 Task: Change feed Preferences to the most recent posts.
Action: Mouse moved to (640, 76)
Screenshot: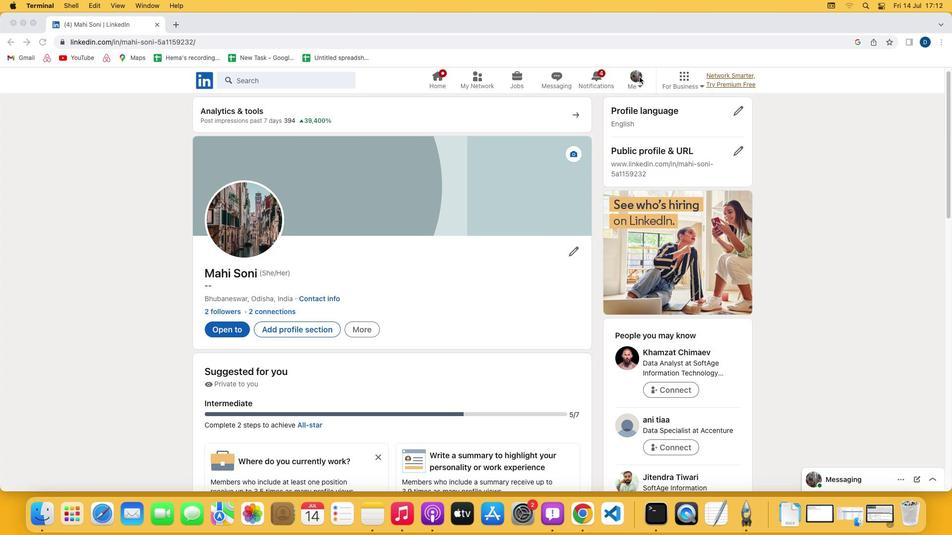 
Action: Mouse pressed left at (640, 76)
Screenshot: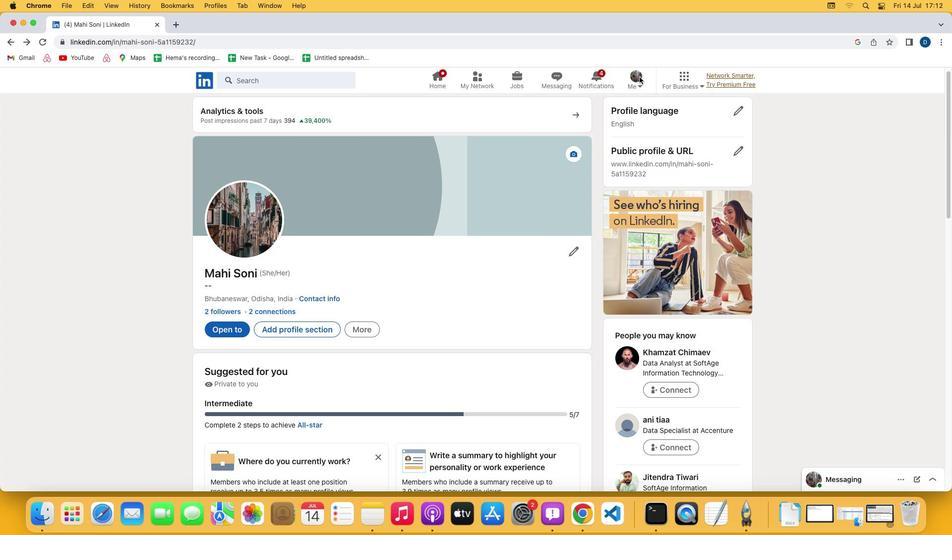 
Action: Mouse pressed left at (640, 76)
Screenshot: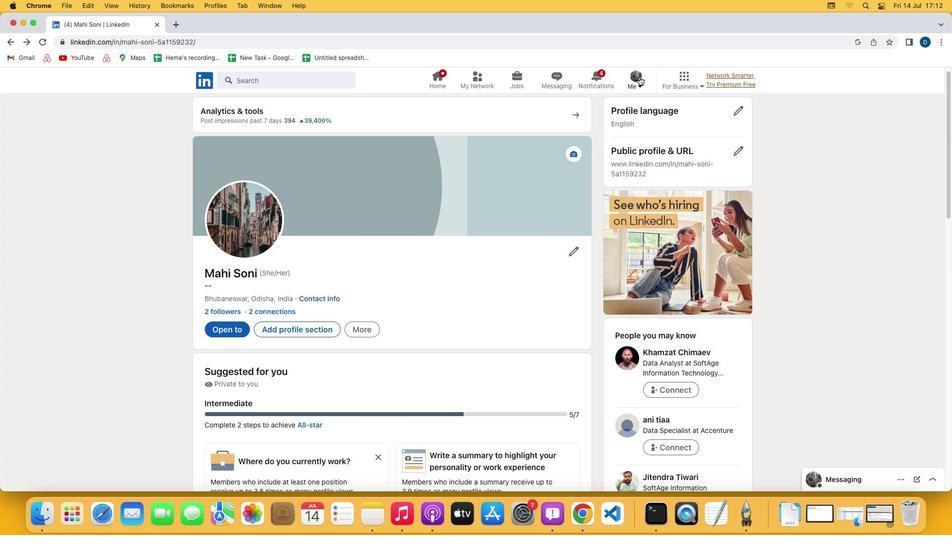 
Action: Mouse moved to (573, 186)
Screenshot: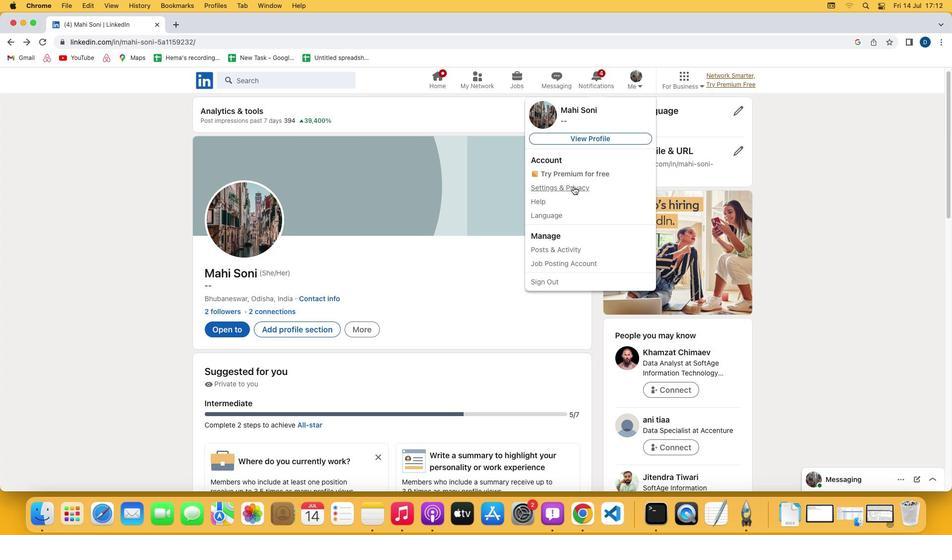 
Action: Mouse pressed left at (573, 186)
Screenshot: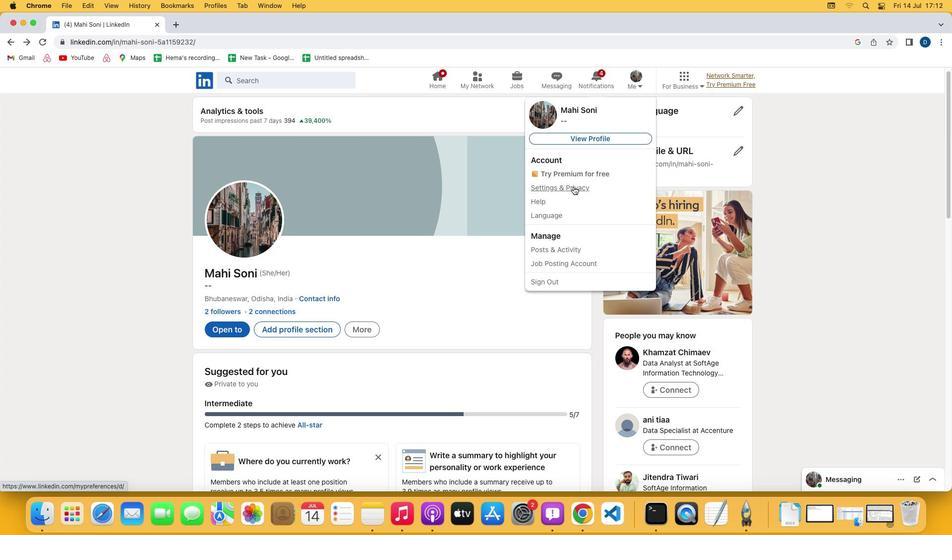 
Action: Mouse moved to (443, 436)
Screenshot: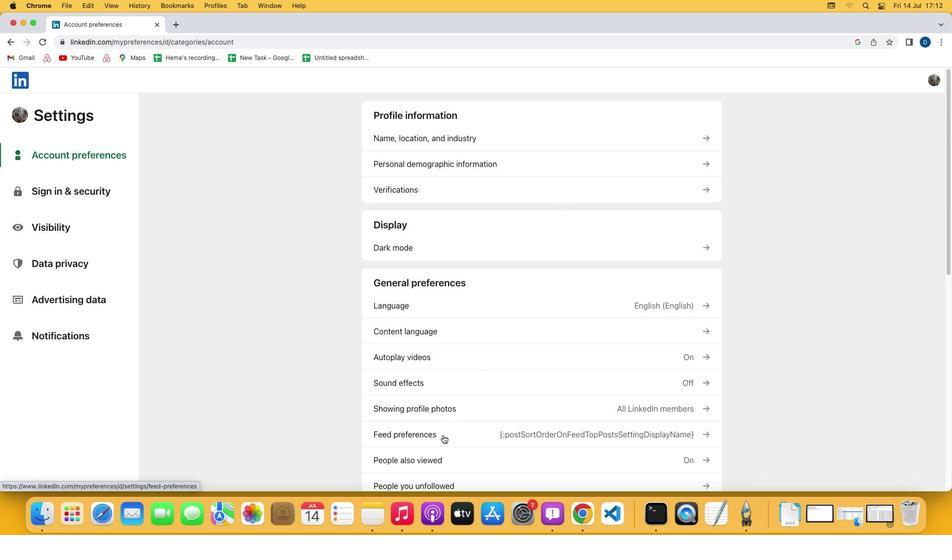 
Action: Mouse pressed left at (443, 436)
Screenshot: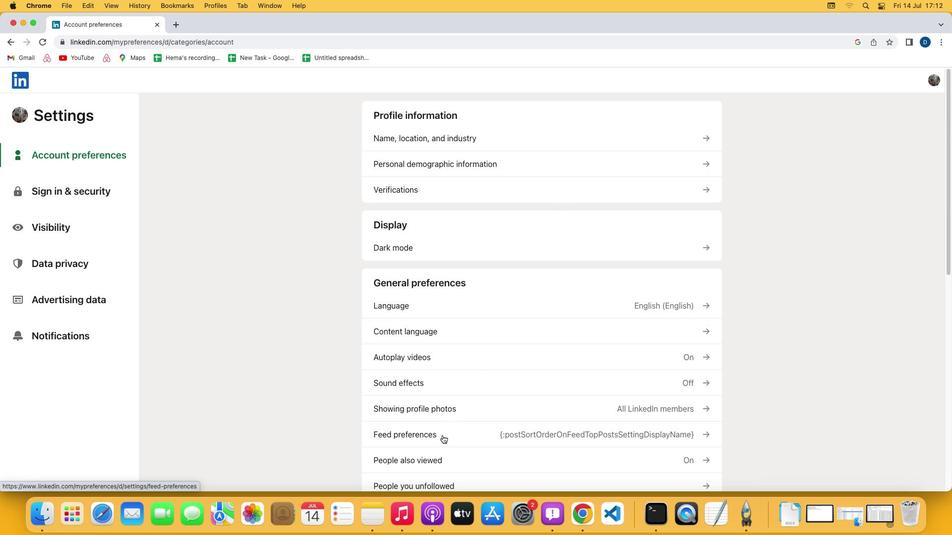 
Action: Mouse moved to (389, 199)
Screenshot: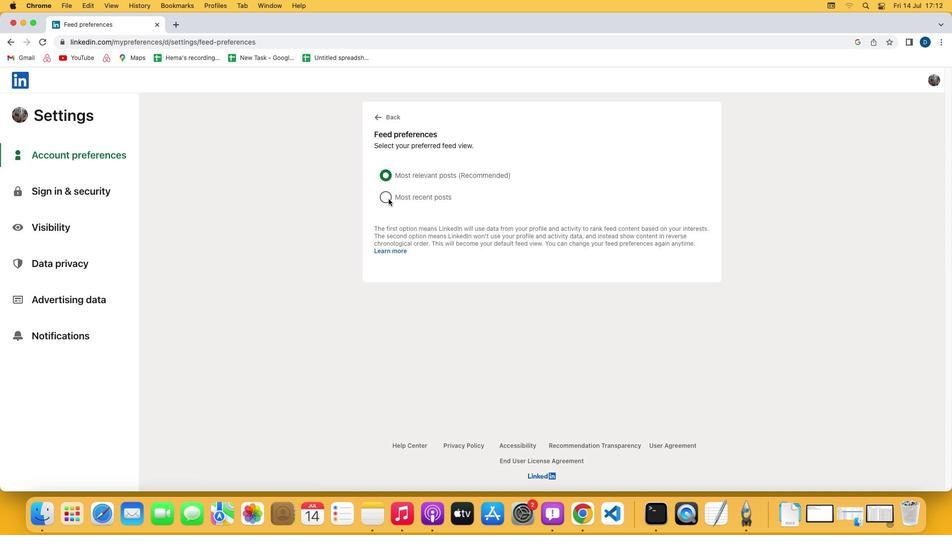 
Action: Mouse pressed left at (389, 199)
Screenshot: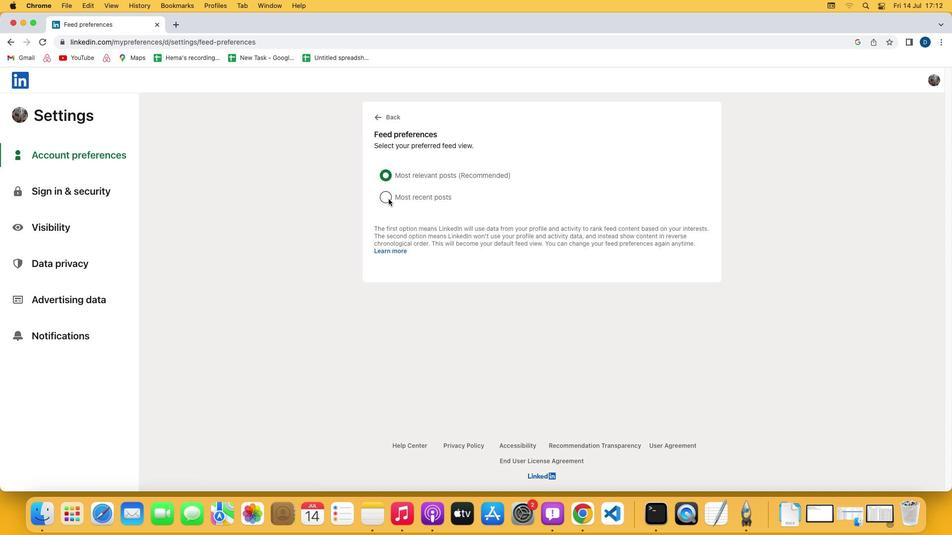 
Action: Mouse moved to (393, 206)
Screenshot: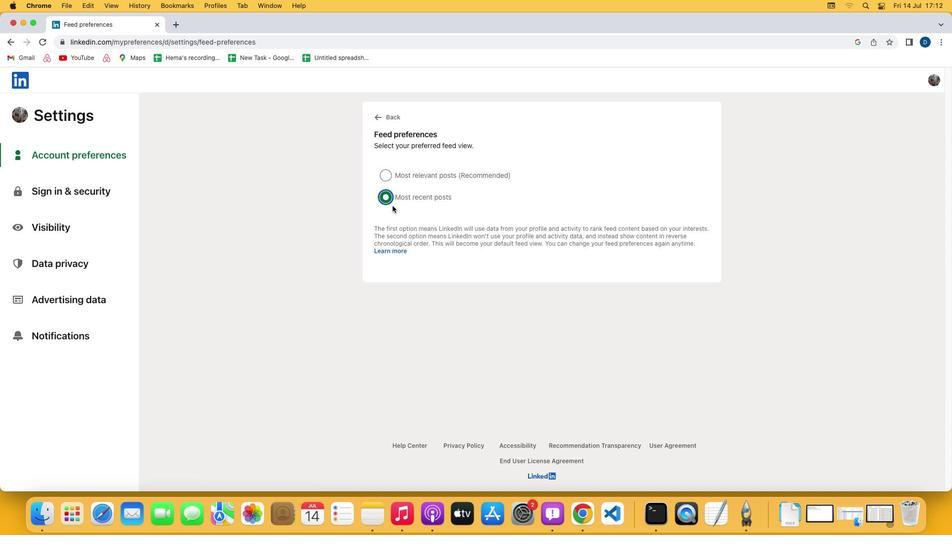 
